 Task: Use the formula "CHITEST" in spreadsheet "Project protfolio".
Action: Mouse moved to (609, 89)
Screenshot: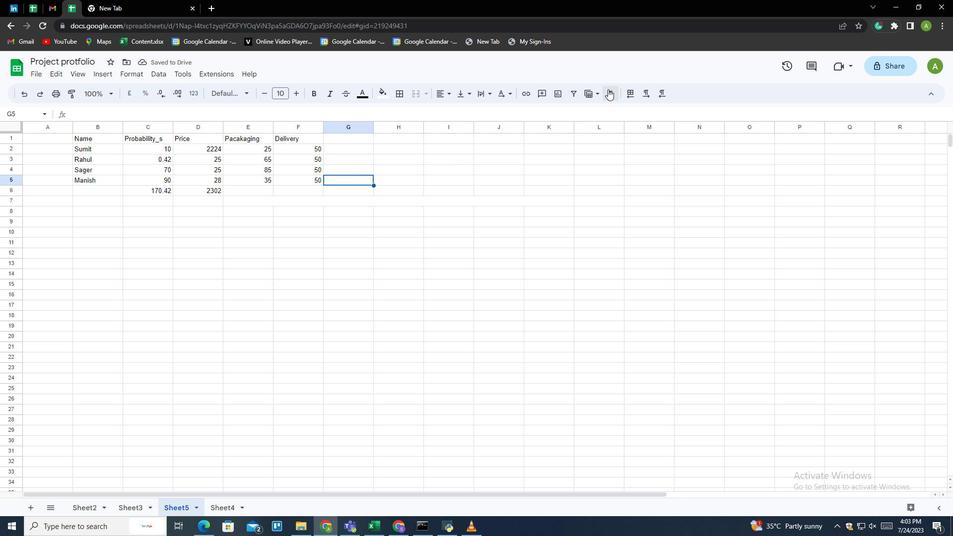 
Action: Mouse pressed left at (609, 89)
Screenshot: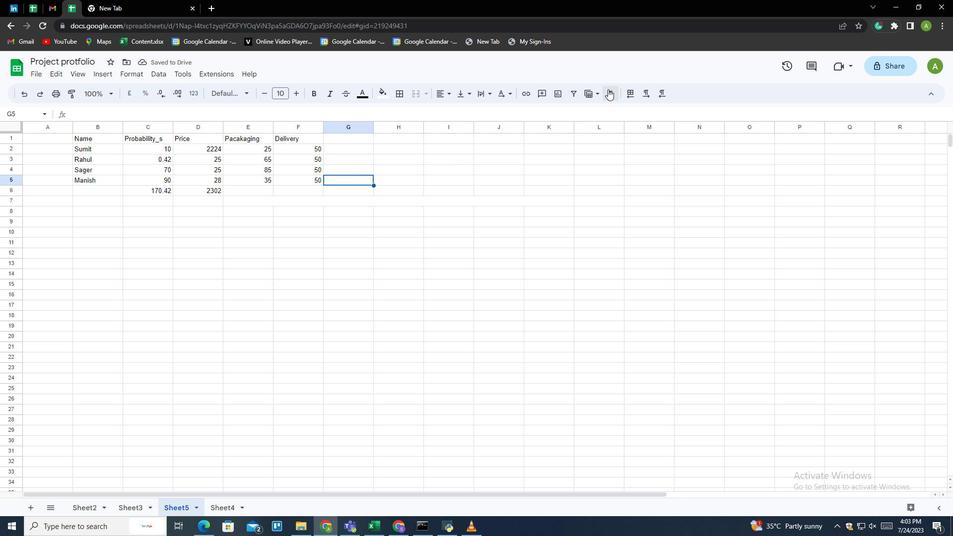 
Action: Mouse moved to (620, 197)
Screenshot: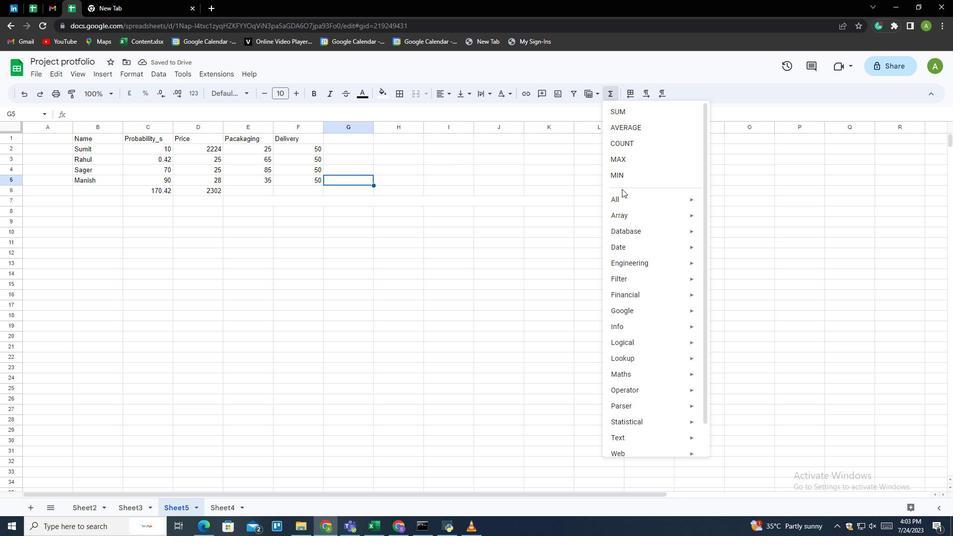 
Action: Mouse pressed left at (620, 197)
Screenshot: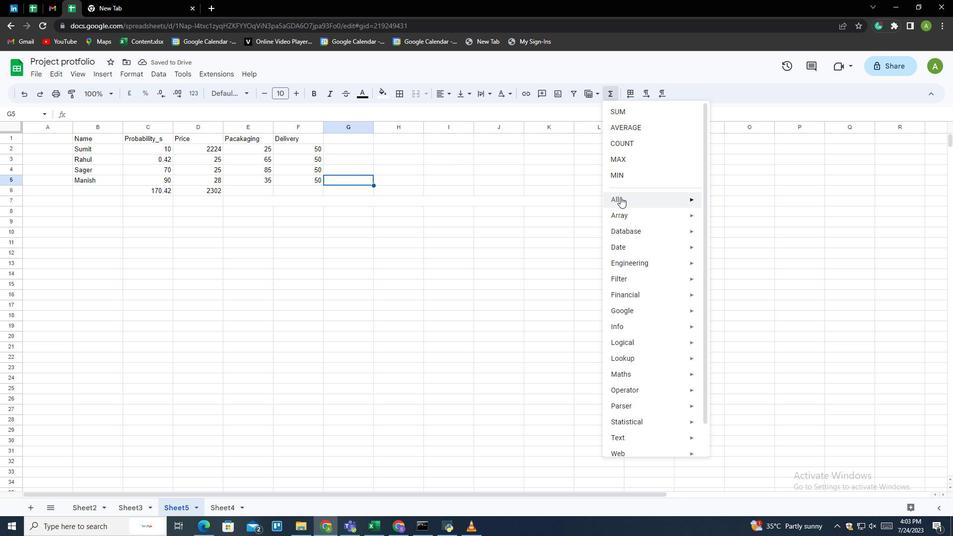 
Action: Mouse moved to (728, 293)
Screenshot: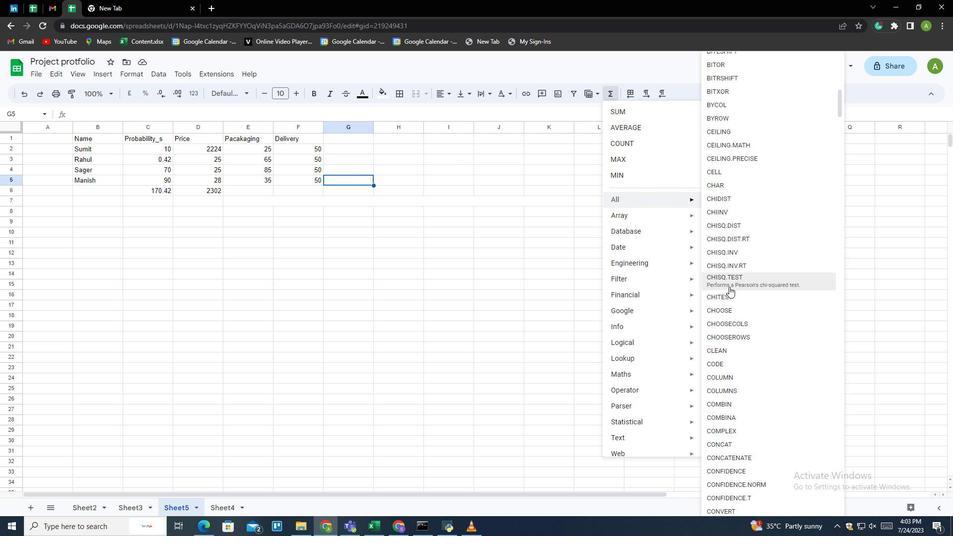 
Action: Mouse pressed left at (728, 293)
Screenshot: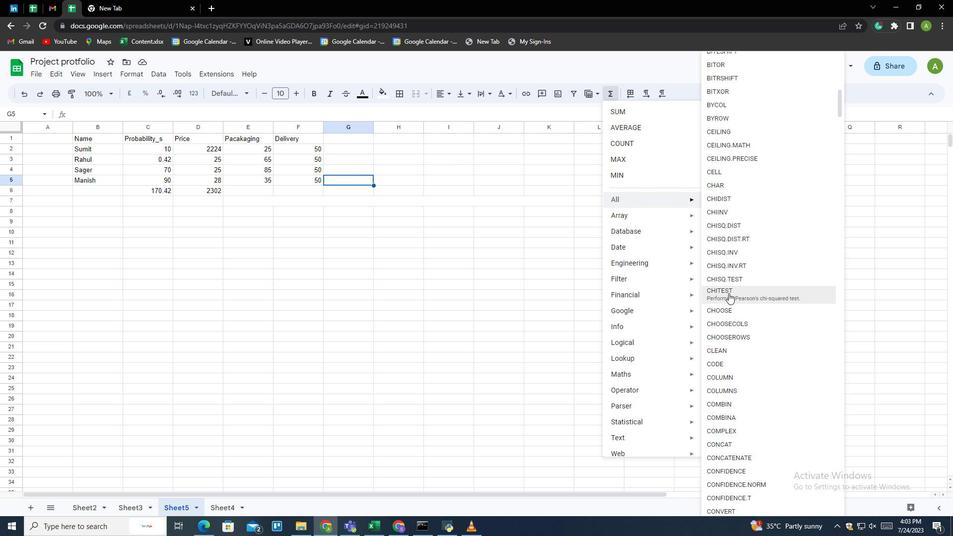 
Action: Mouse moved to (164, 159)
Screenshot: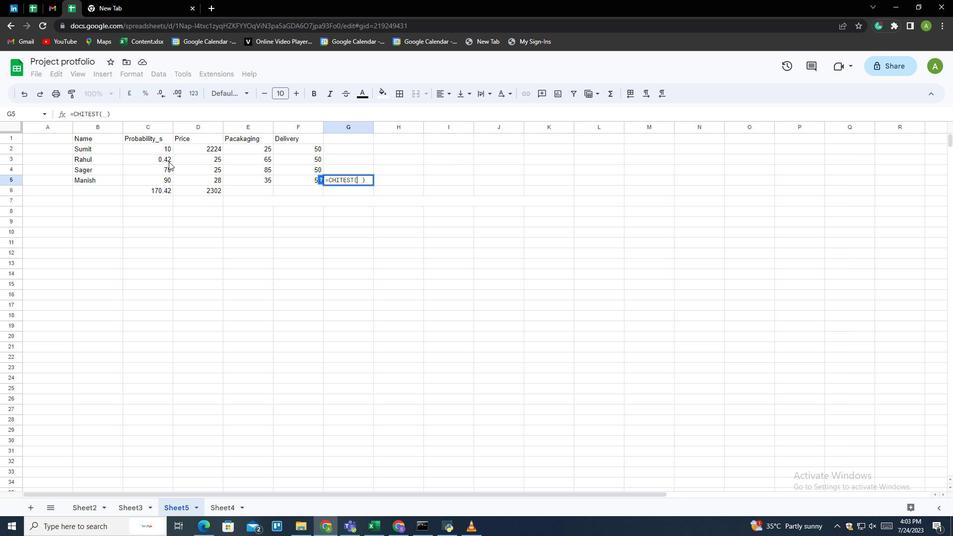 
Action: Mouse pressed left at (164, 159)
Screenshot: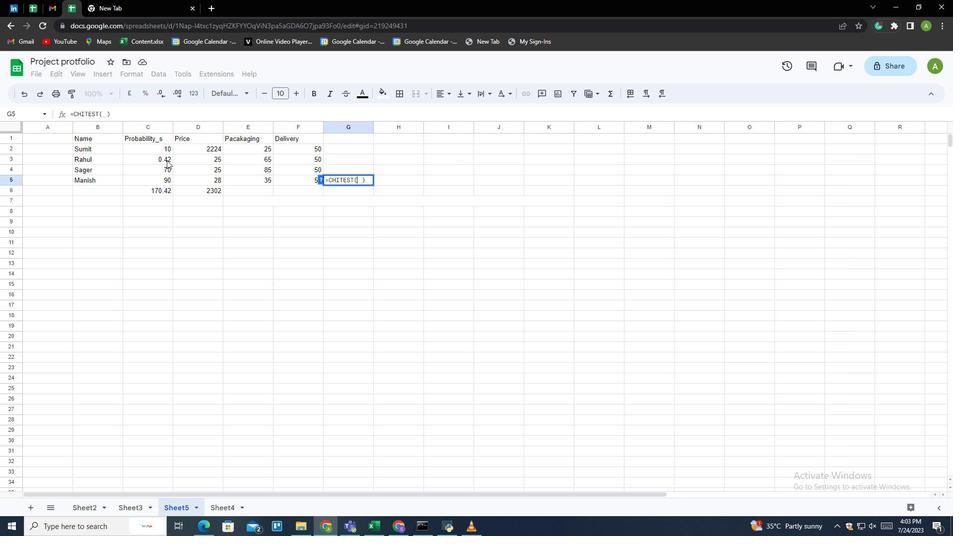 
Action: Mouse moved to (211, 161)
Screenshot: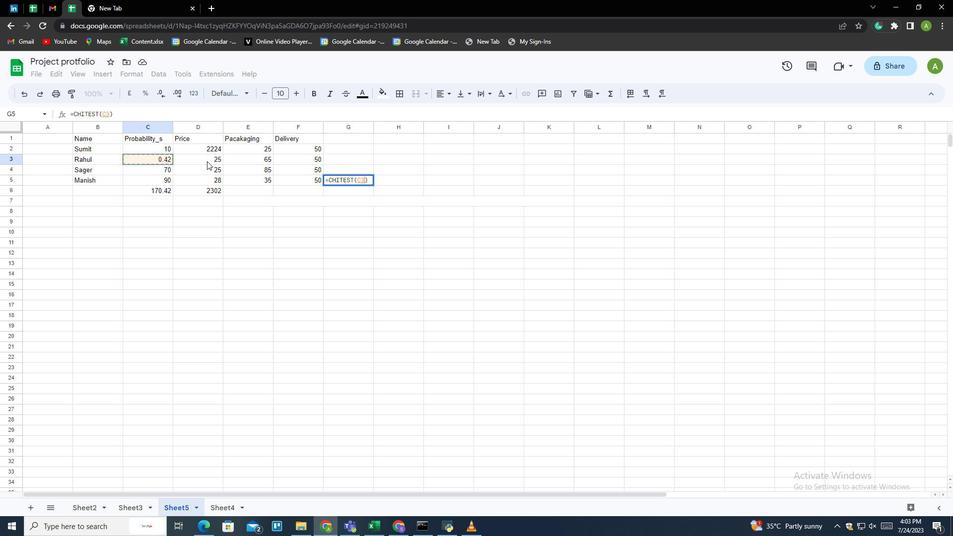
Action: Mouse pressed left at (211, 161)
Screenshot: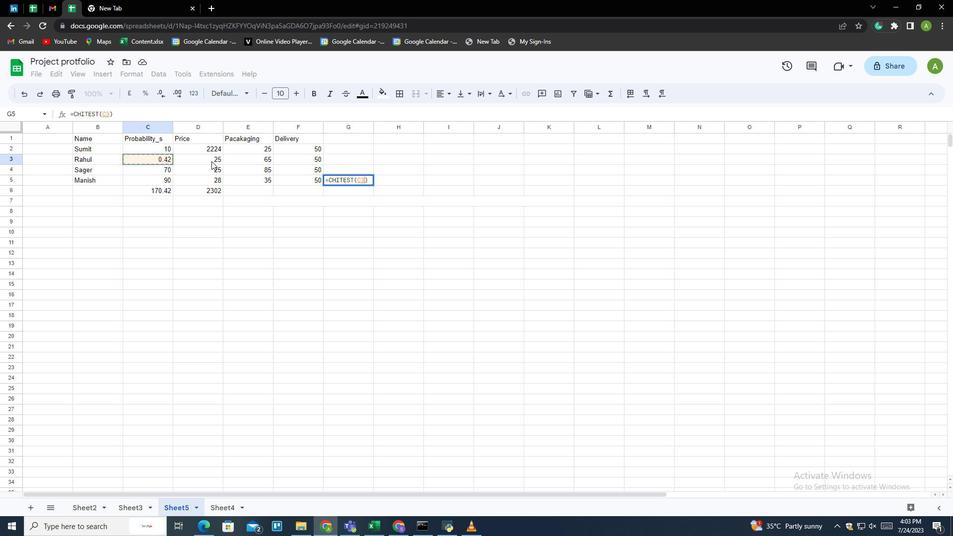 
Action: Key pressed <Key.enter>
Screenshot: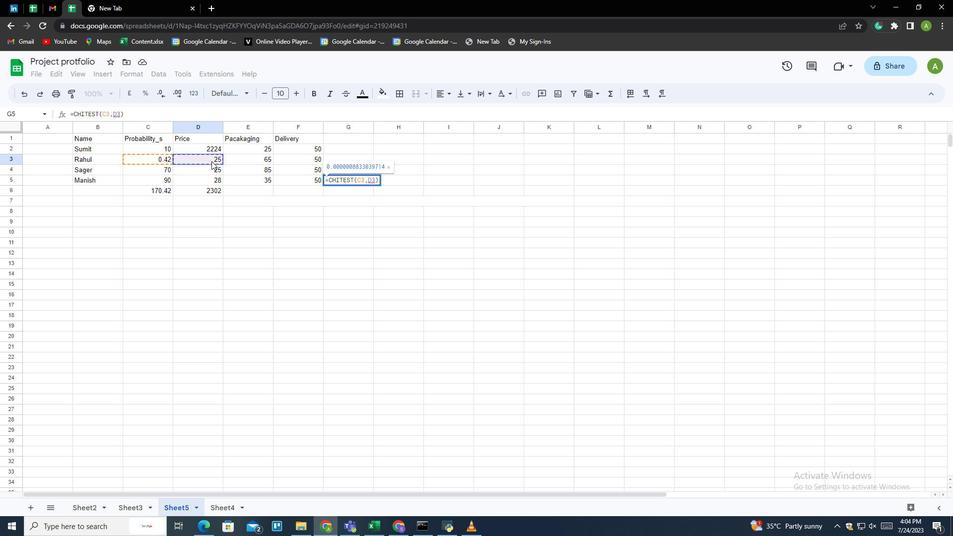 
Action: Mouse moved to (227, 209)
Screenshot: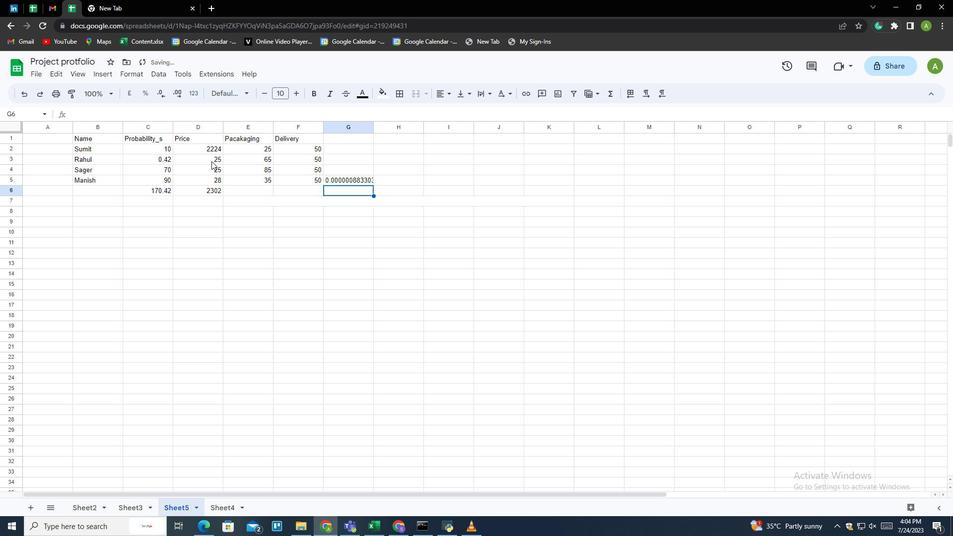 
